 Task: Use the formula "BETADIST" in spreadsheet "Project portfolio".
Action: Mouse moved to (134, 123)
Screenshot: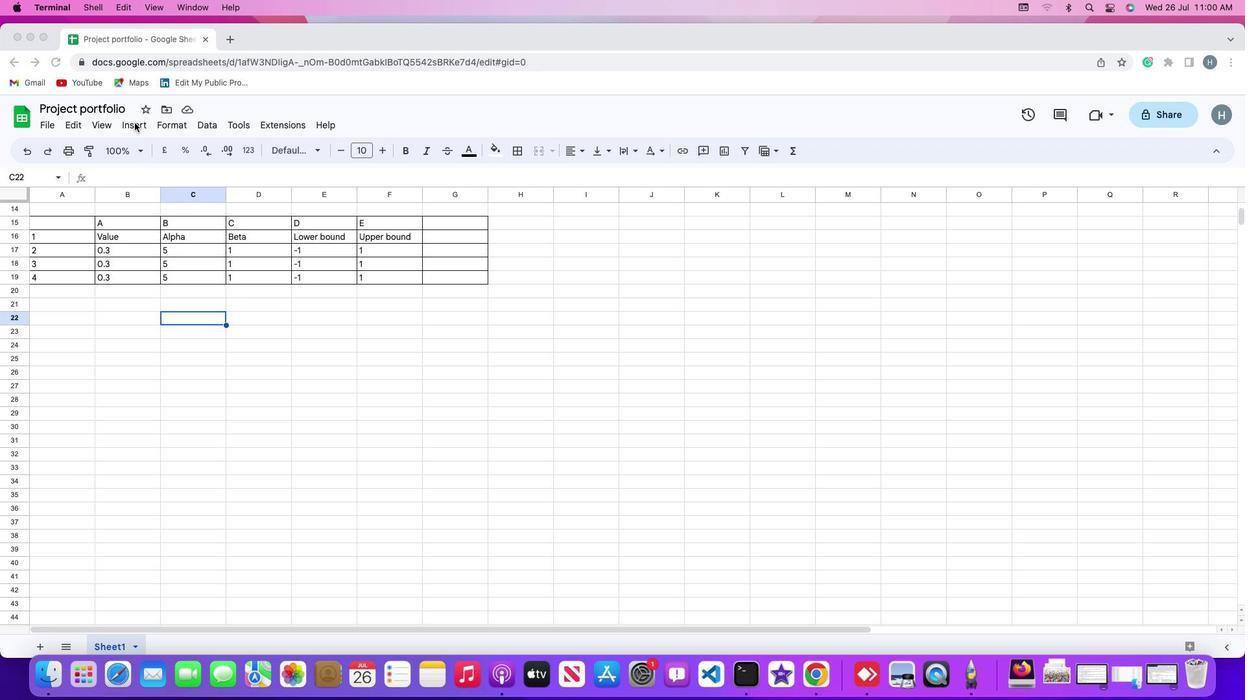 
Action: Mouse pressed left at (134, 123)
Screenshot: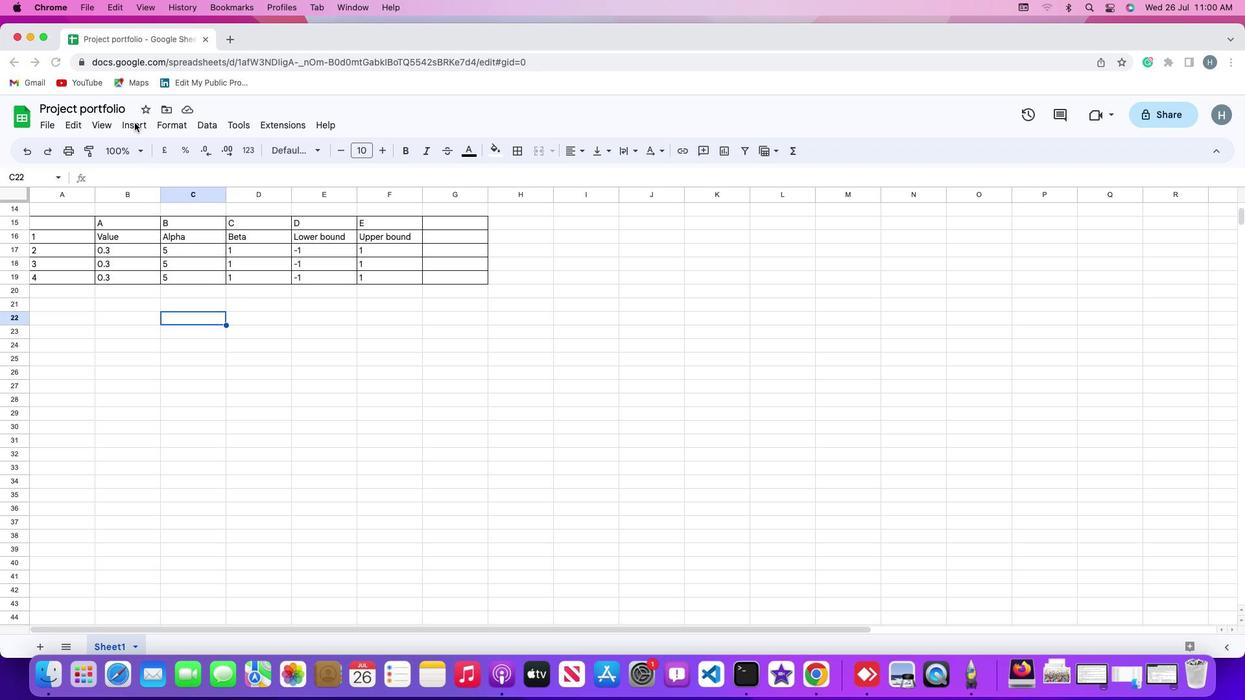 
Action: Mouse moved to (136, 123)
Screenshot: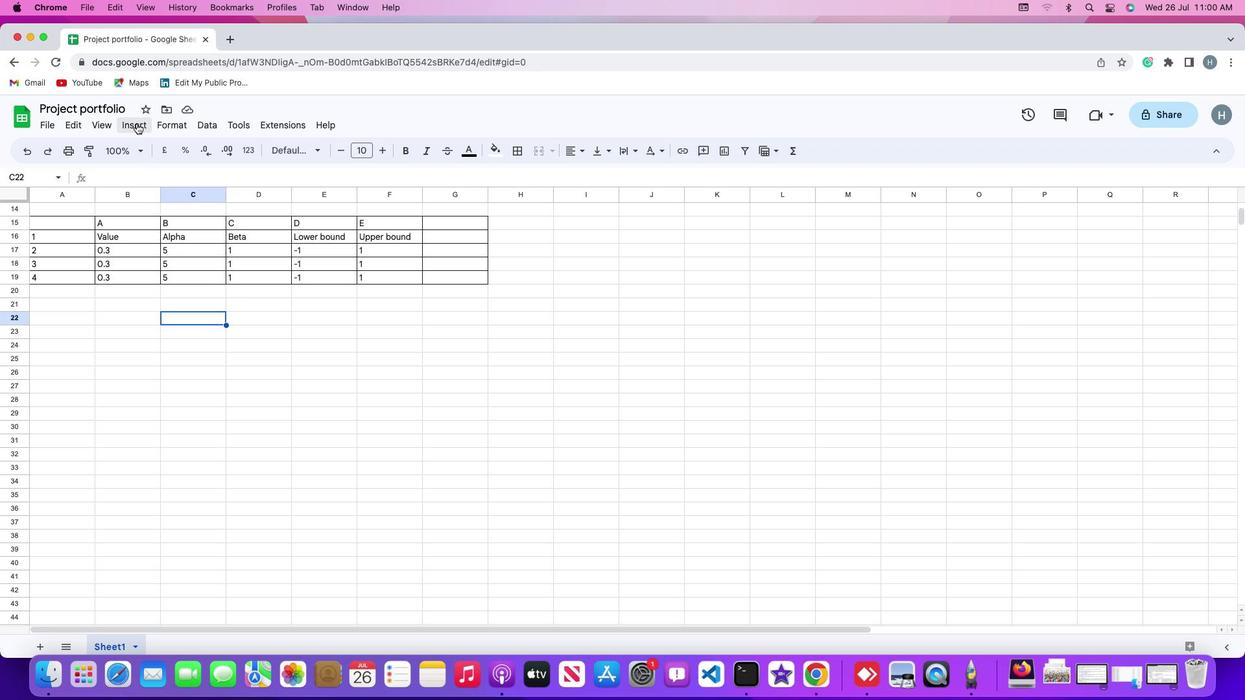 
Action: Mouse pressed left at (136, 123)
Screenshot: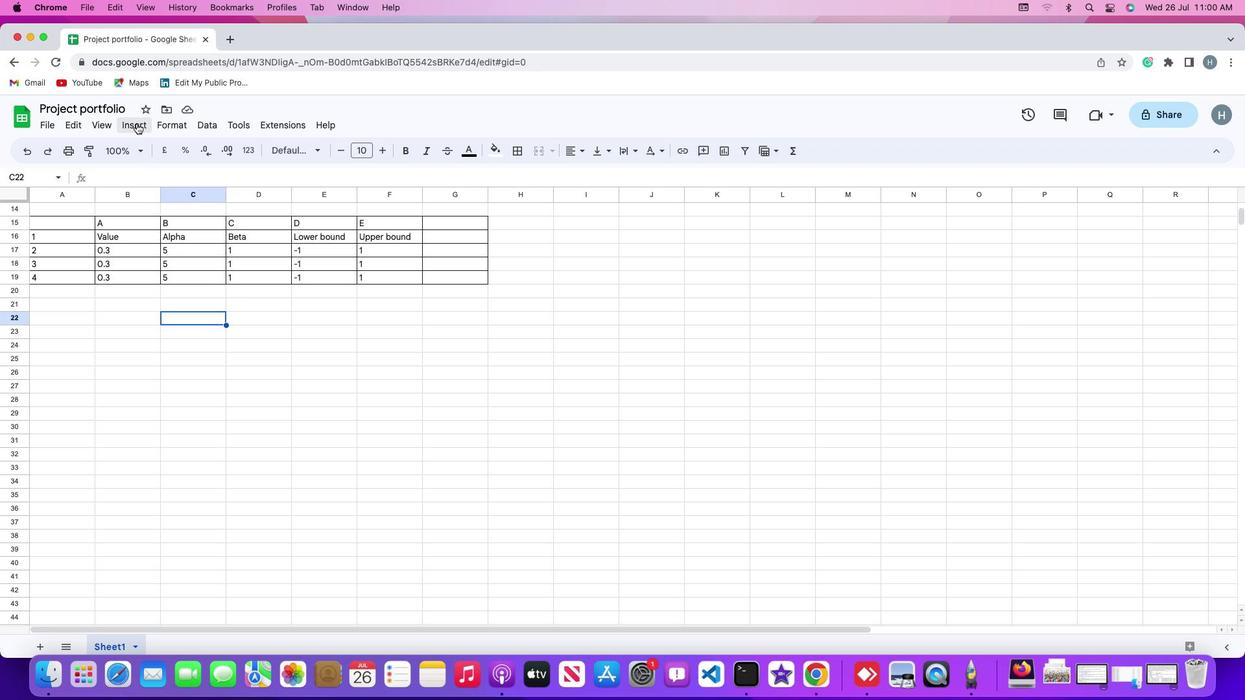 
Action: Mouse moved to (544, 634)
Screenshot: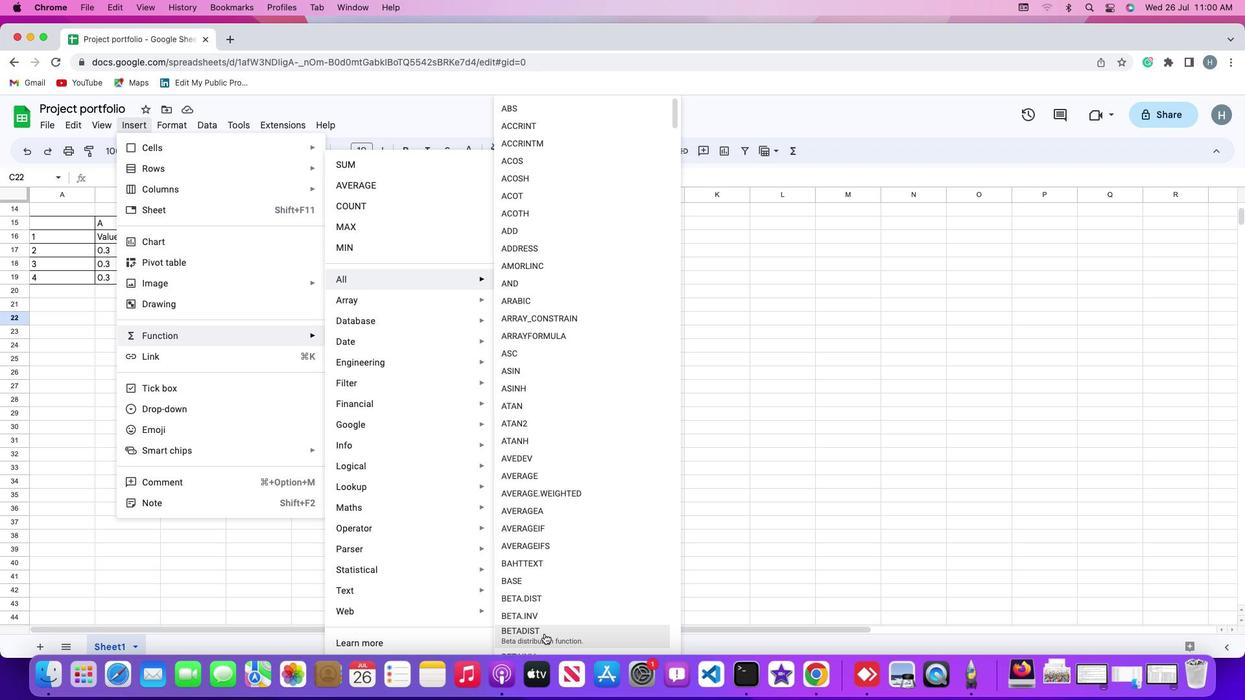 
Action: Mouse pressed left at (544, 634)
Screenshot: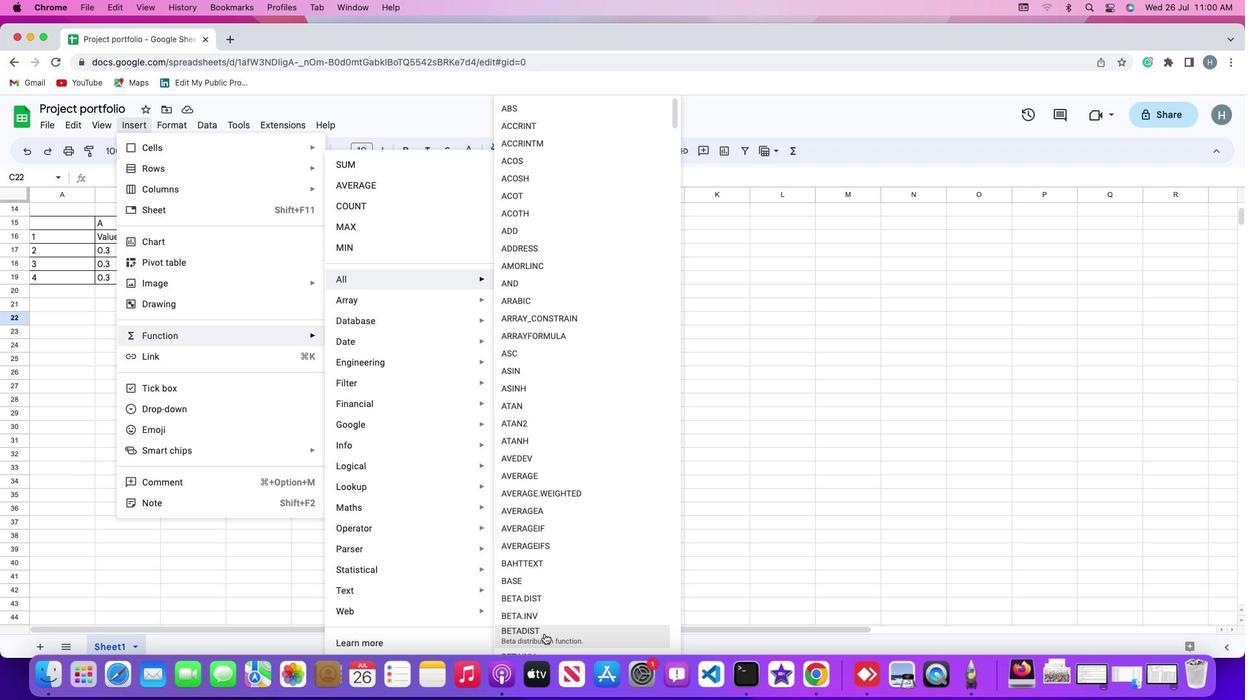 
Action: Mouse moved to (125, 247)
Screenshot: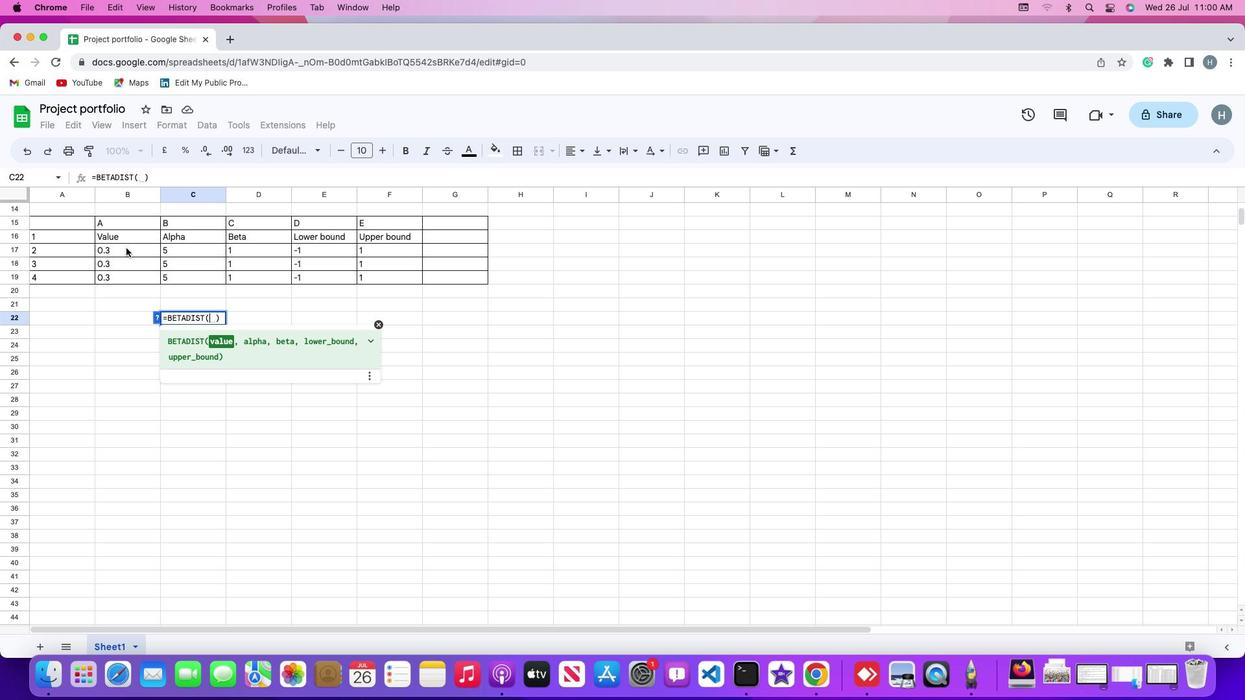 
Action: Mouse pressed left at (125, 247)
Screenshot: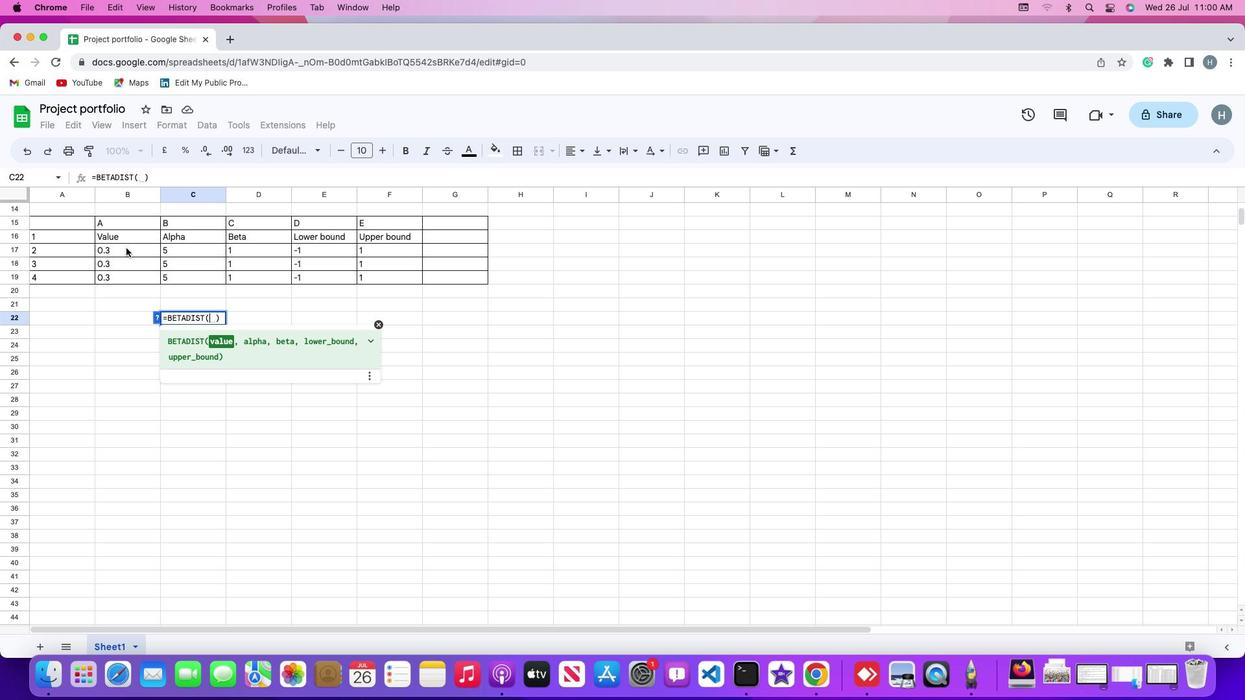 
Action: Key pressed ','
Screenshot: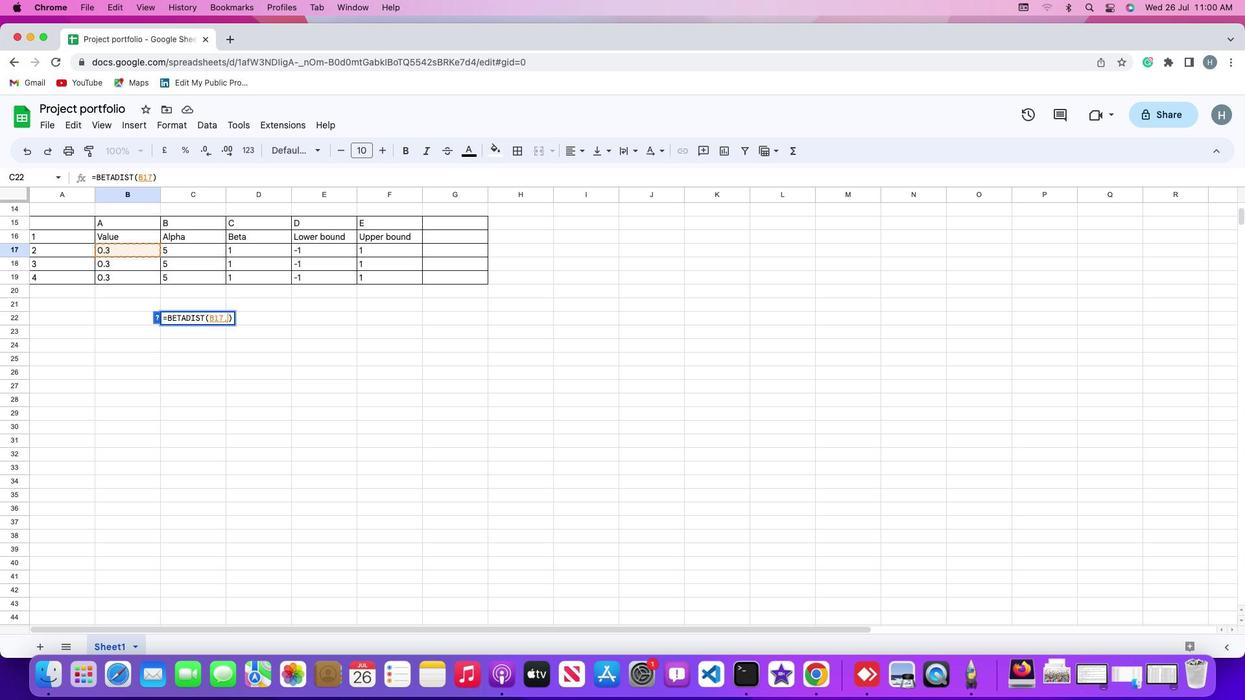 
Action: Mouse moved to (186, 247)
Screenshot: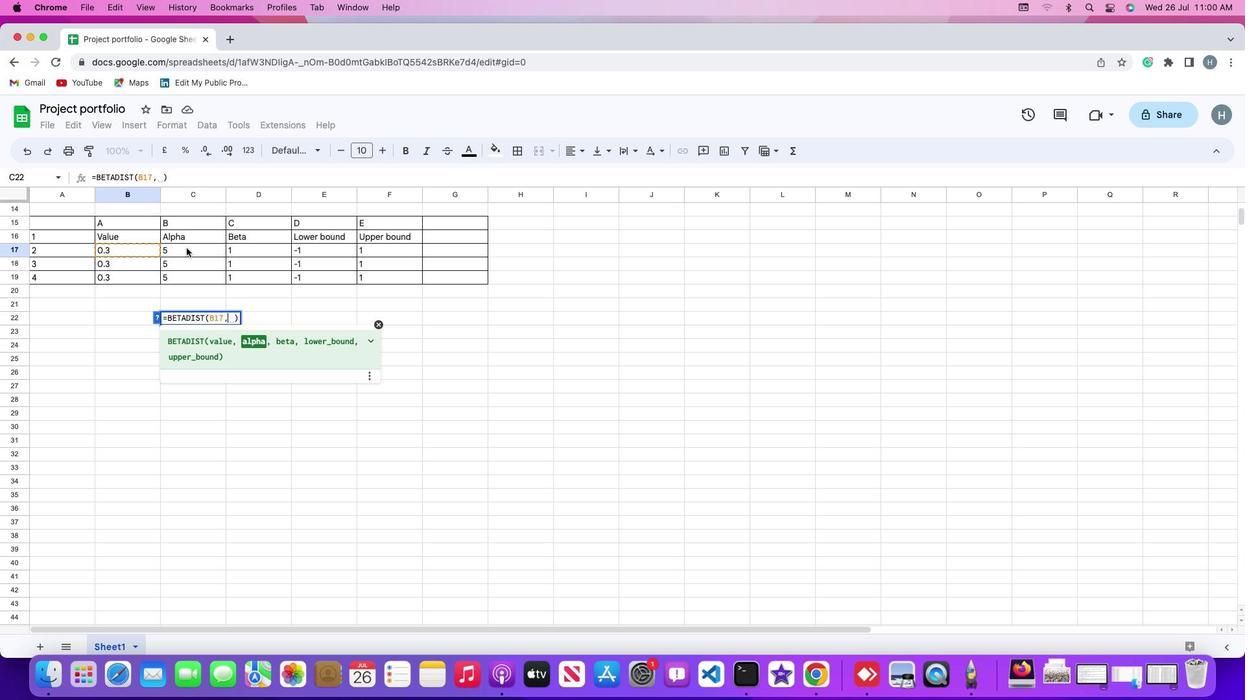 
Action: Mouse pressed left at (186, 247)
Screenshot: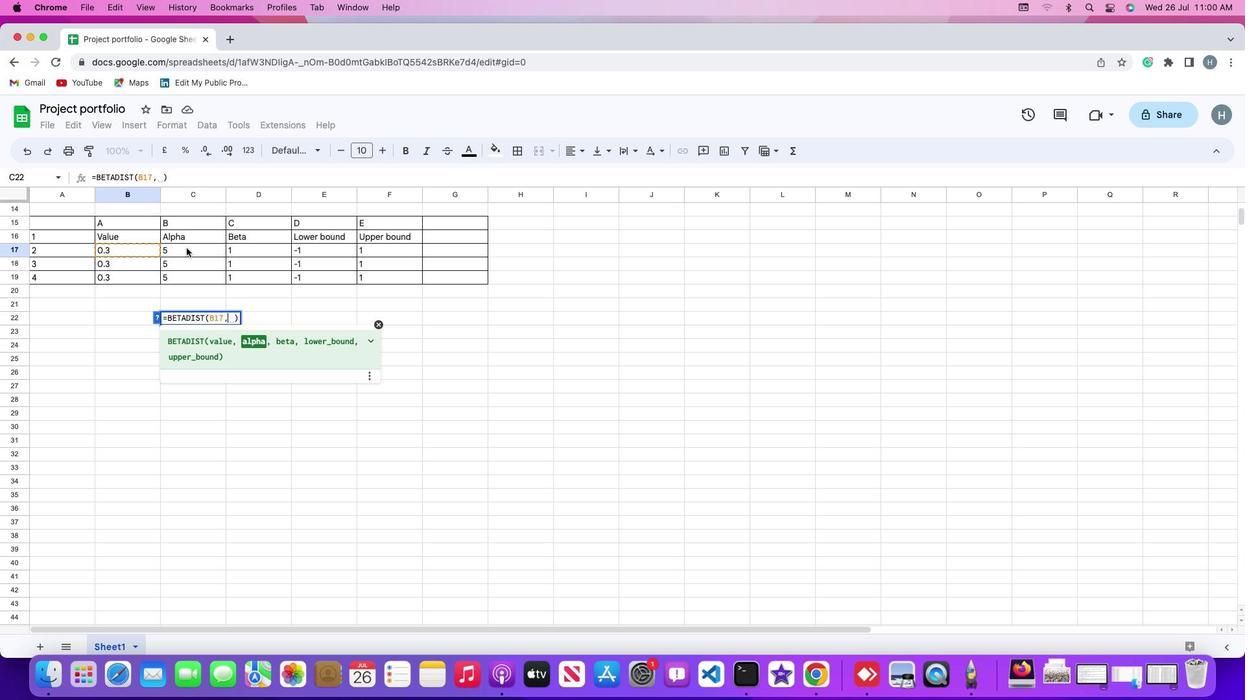 
Action: Key pressed ','
Screenshot: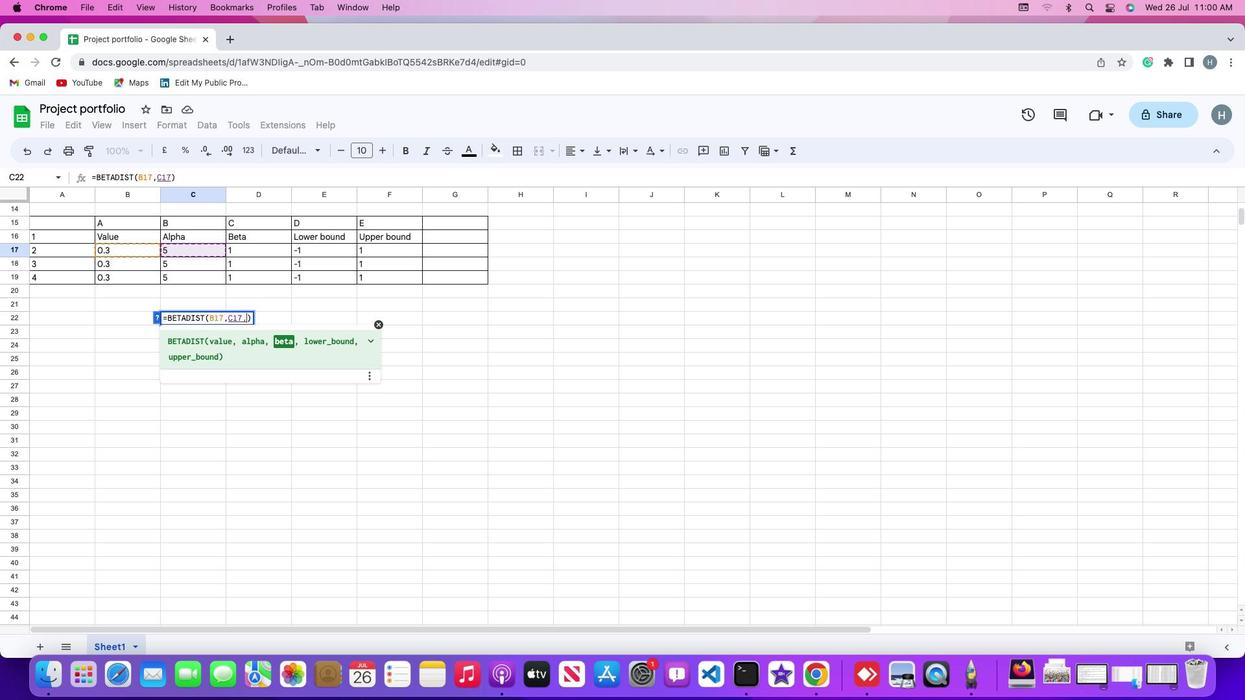 
Action: Mouse moved to (249, 248)
Screenshot: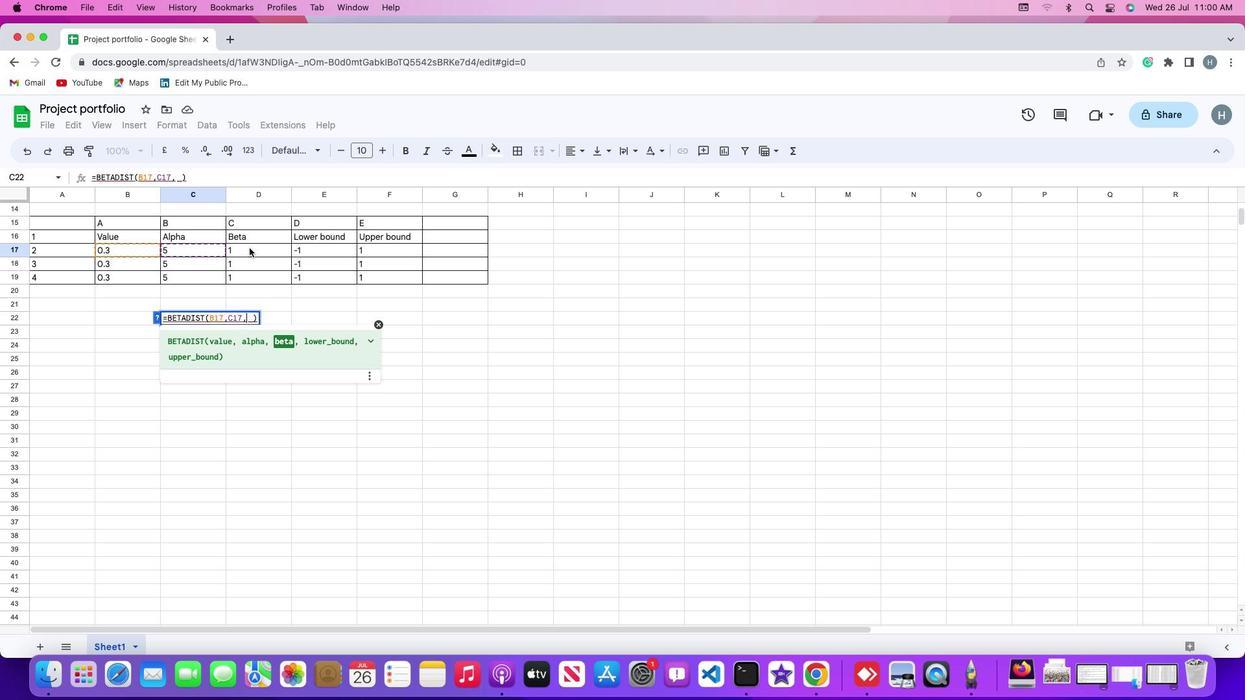 
Action: Mouse pressed left at (249, 248)
Screenshot: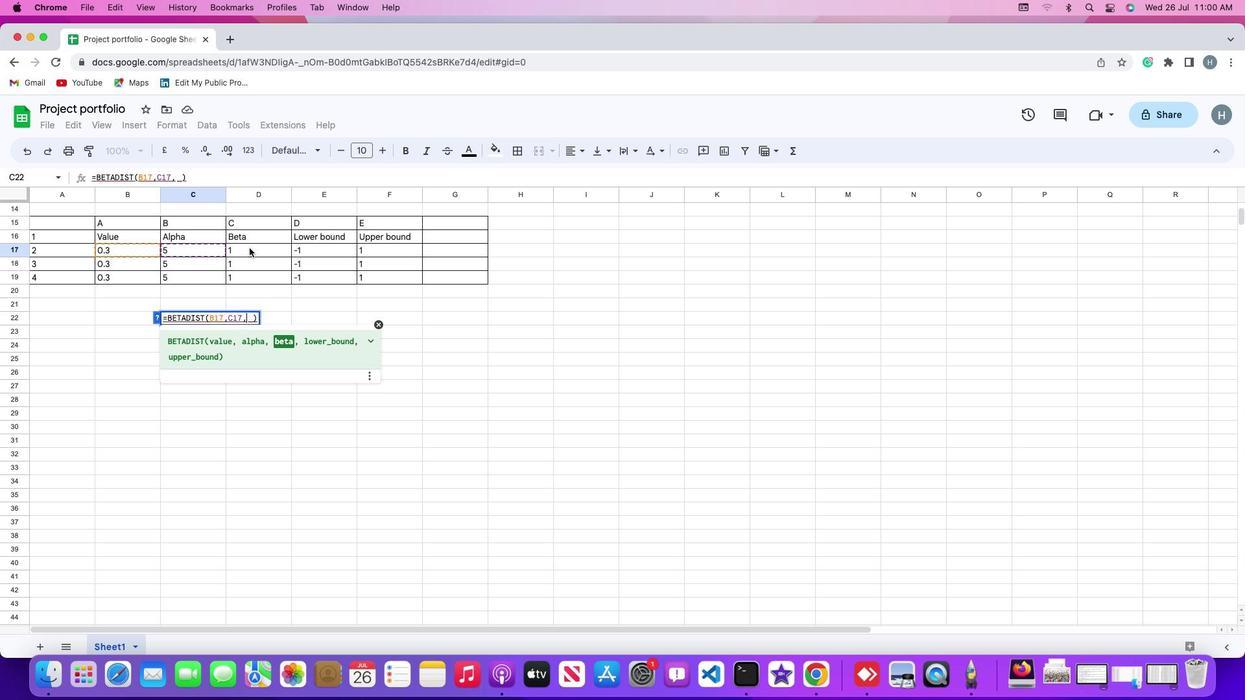 
Action: Mouse moved to (360, 337)
Screenshot: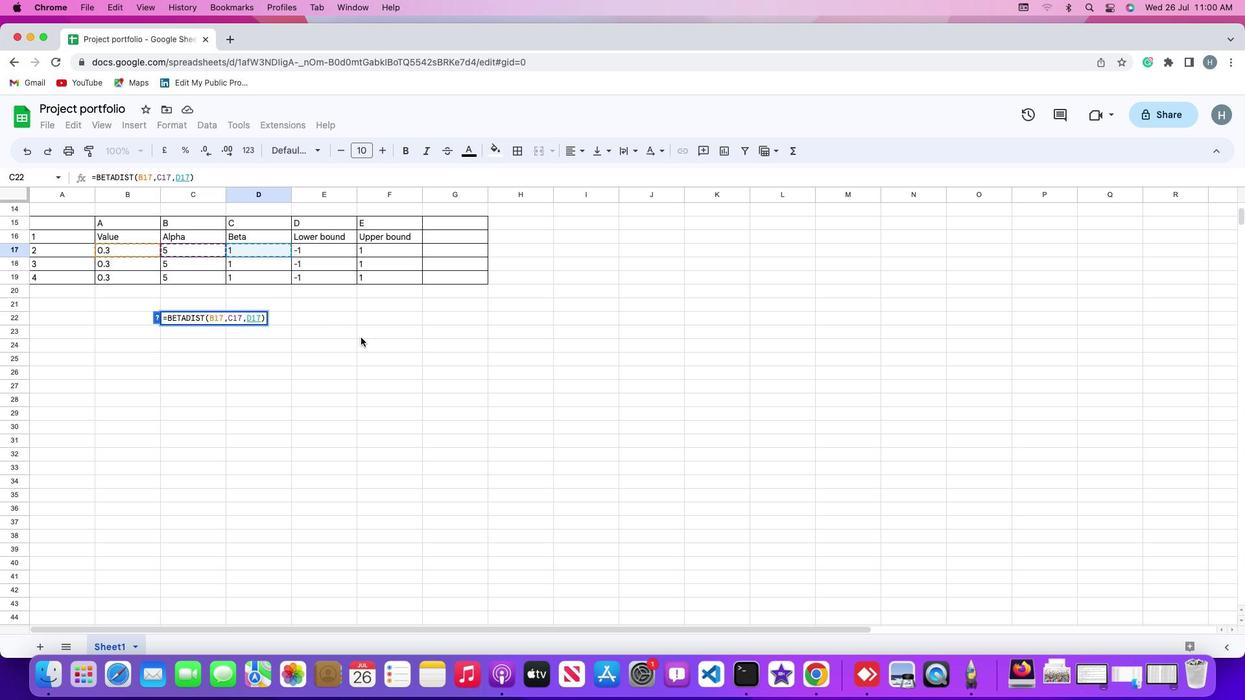 
Action: Key pressed Key.enter
Screenshot: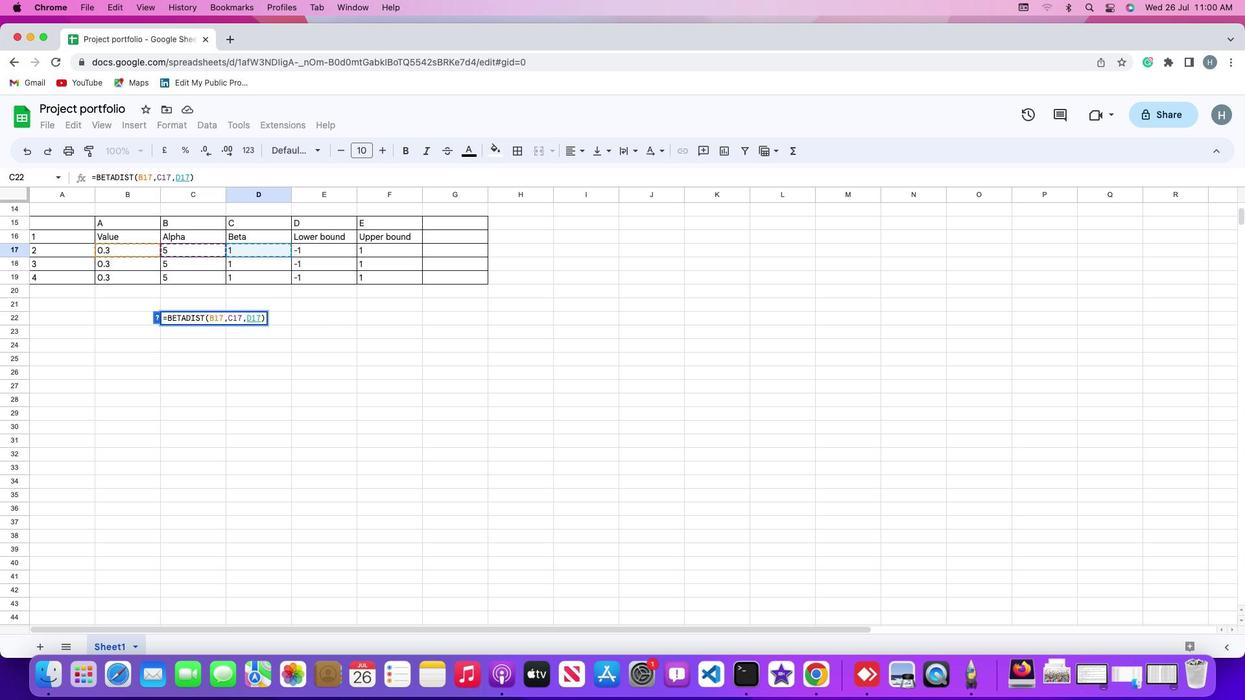 
